 Task: Search one way flight ticket for 3 adults, 3 children in premium economy from Eastsound: Orcas Island Airport to Jacksonville: Albert J. Ellis Airport on 5-3-2023. Choice of flights is Sun country airlines. Number of bags: 1 carry on bag. Price is upto 42000. Outbound departure time preference is 11:45.
Action: Mouse moved to (286, 237)
Screenshot: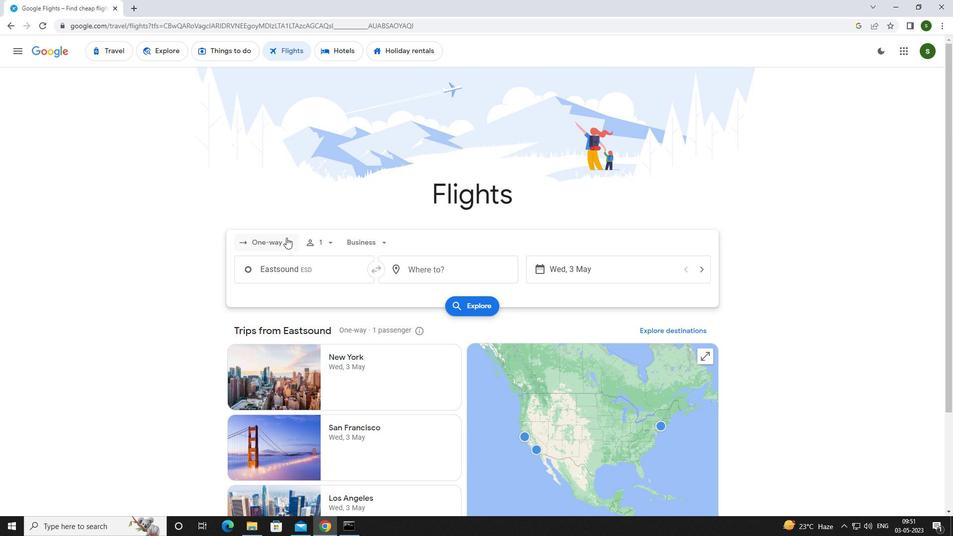 
Action: Mouse pressed left at (286, 237)
Screenshot: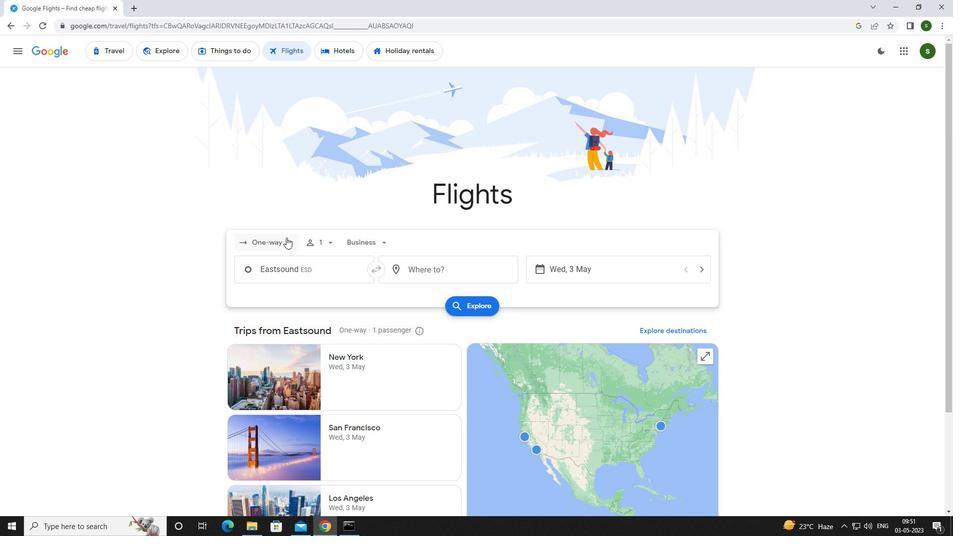 
Action: Mouse moved to (284, 287)
Screenshot: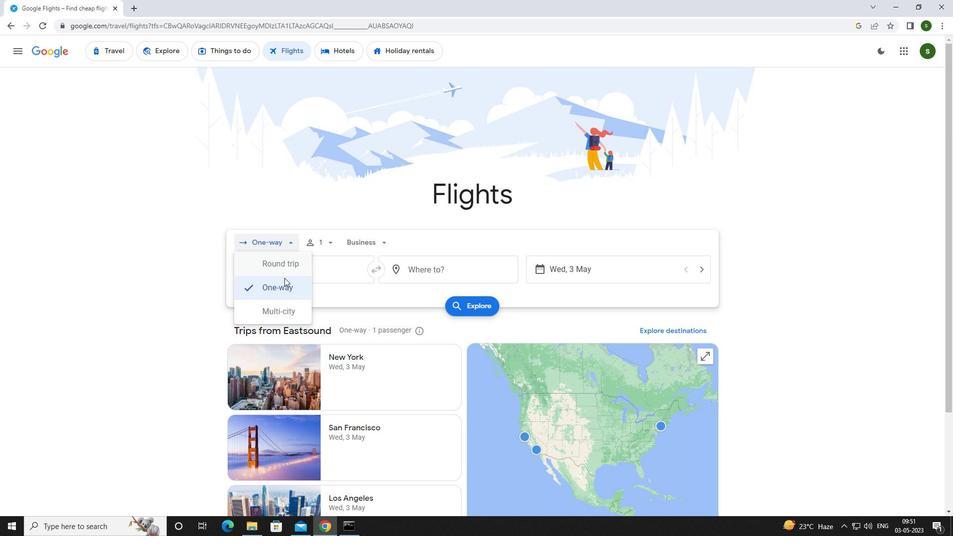 
Action: Mouse pressed left at (284, 287)
Screenshot: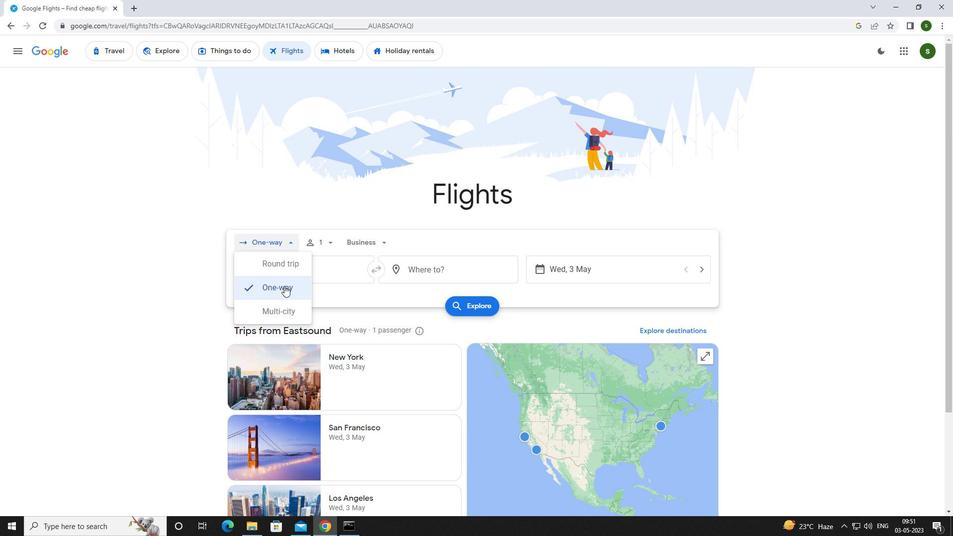 
Action: Mouse moved to (324, 244)
Screenshot: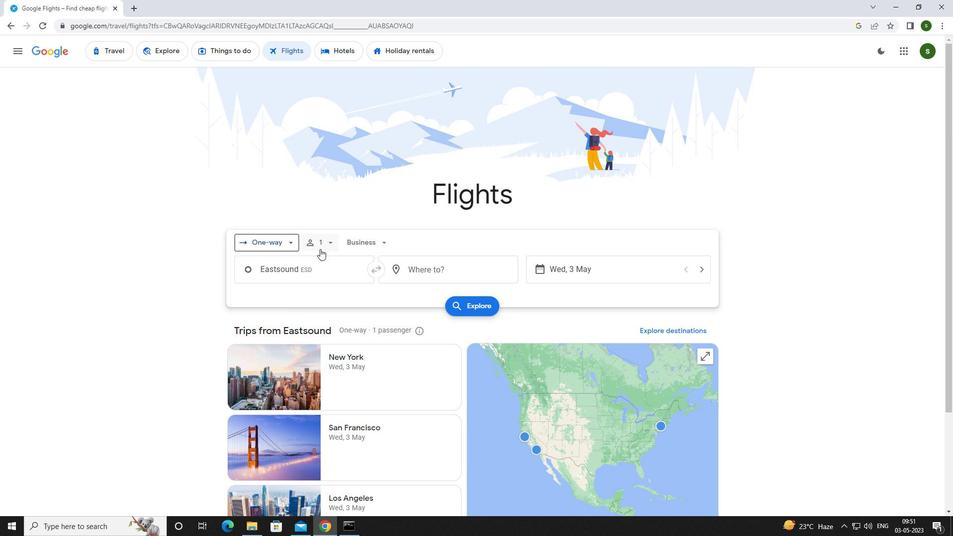 
Action: Mouse pressed left at (324, 244)
Screenshot: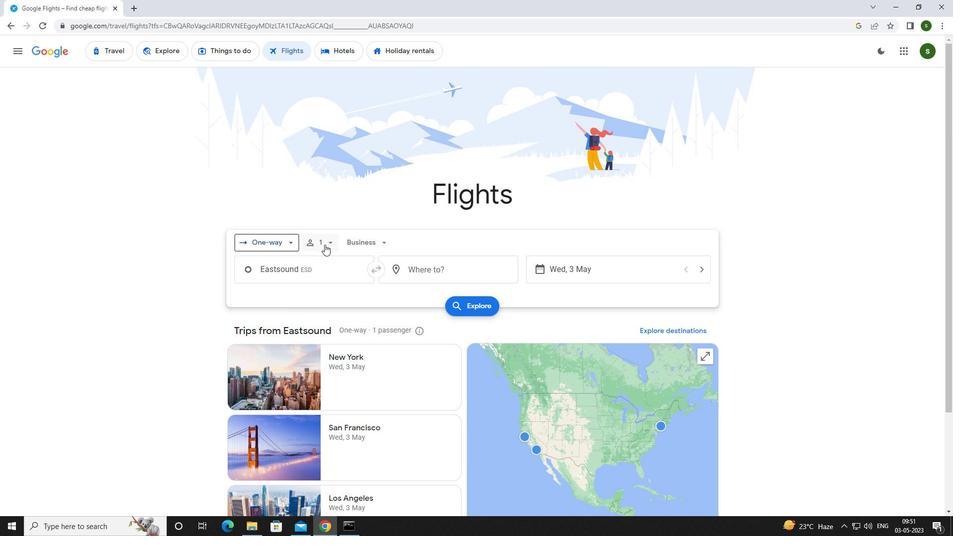 
Action: Mouse moved to (410, 272)
Screenshot: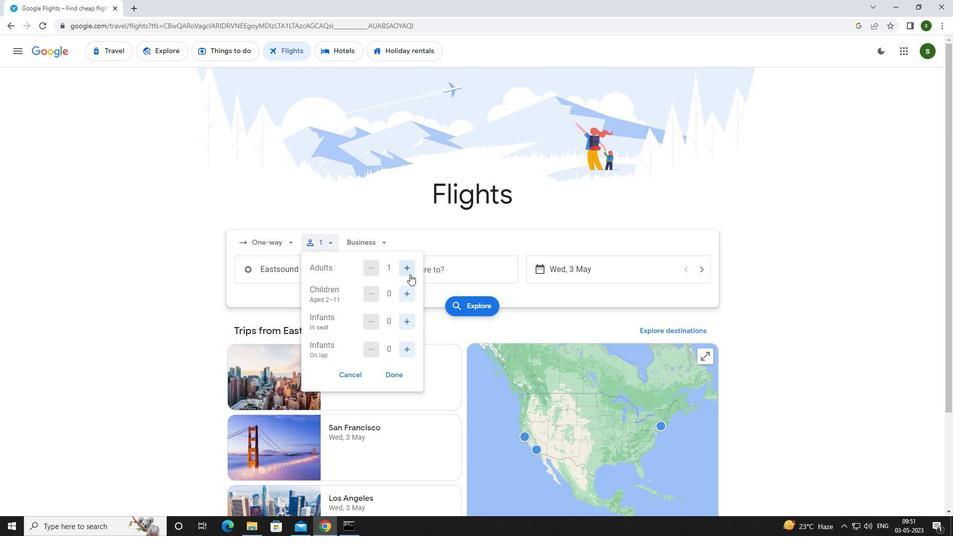 
Action: Mouse pressed left at (410, 272)
Screenshot: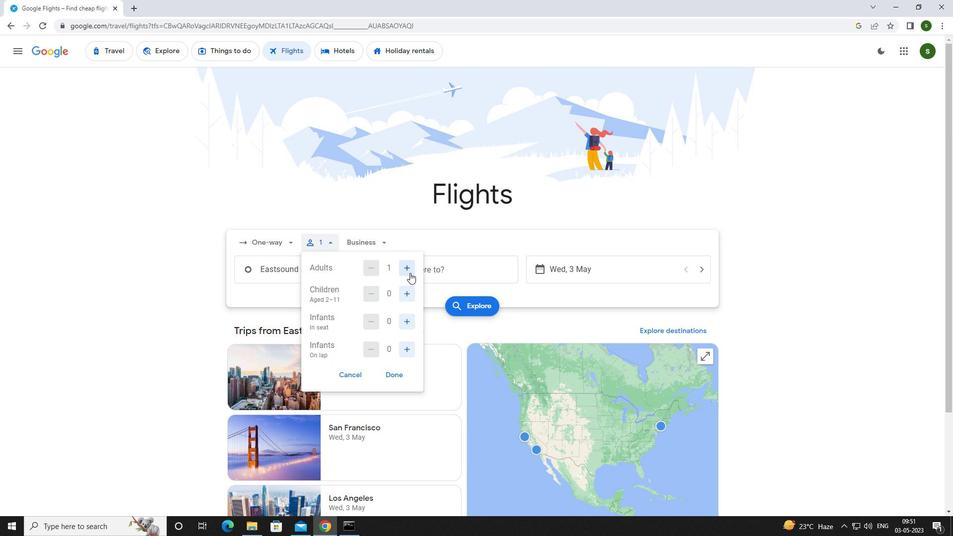 
Action: Mouse pressed left at (410, 272)
Screenshot: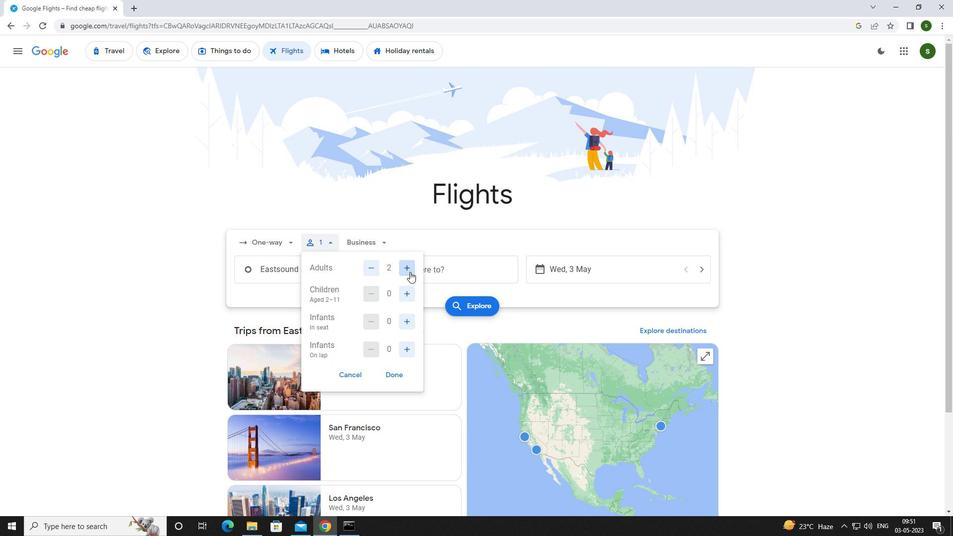 
Action: Mouse moved to (408, 291)
Screenshot: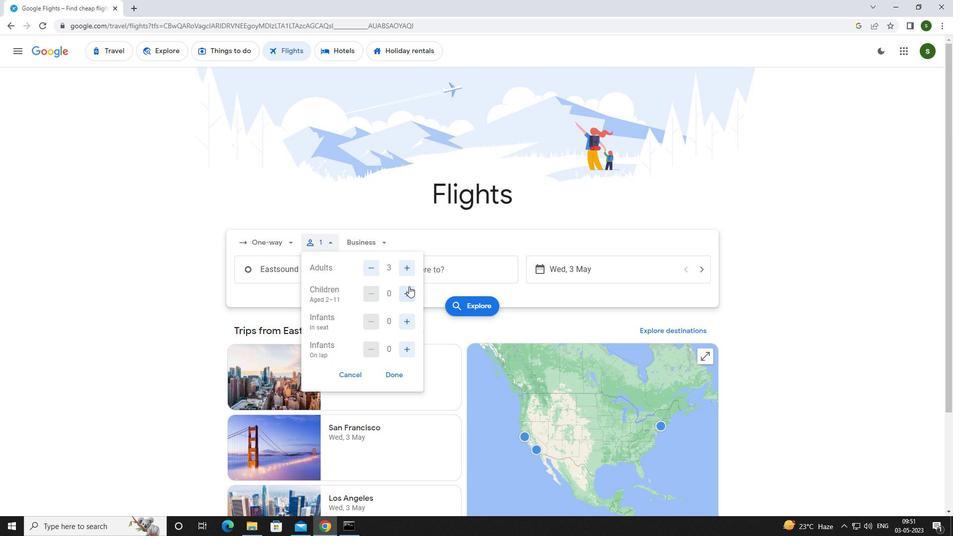 
Action: Mouse pressed left at (408, 291)
Screenshot: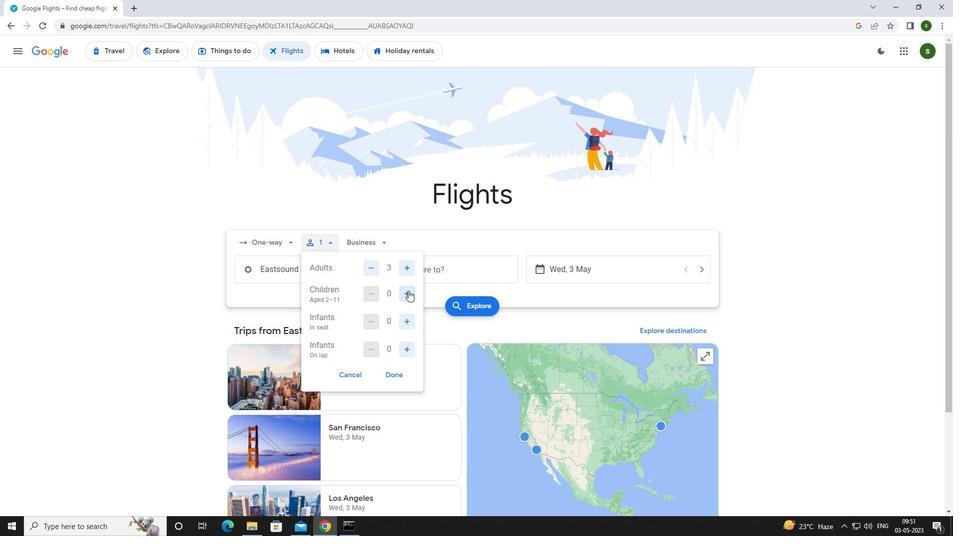 
Action: Mouse pressed left at (408, 291)
Screenshot: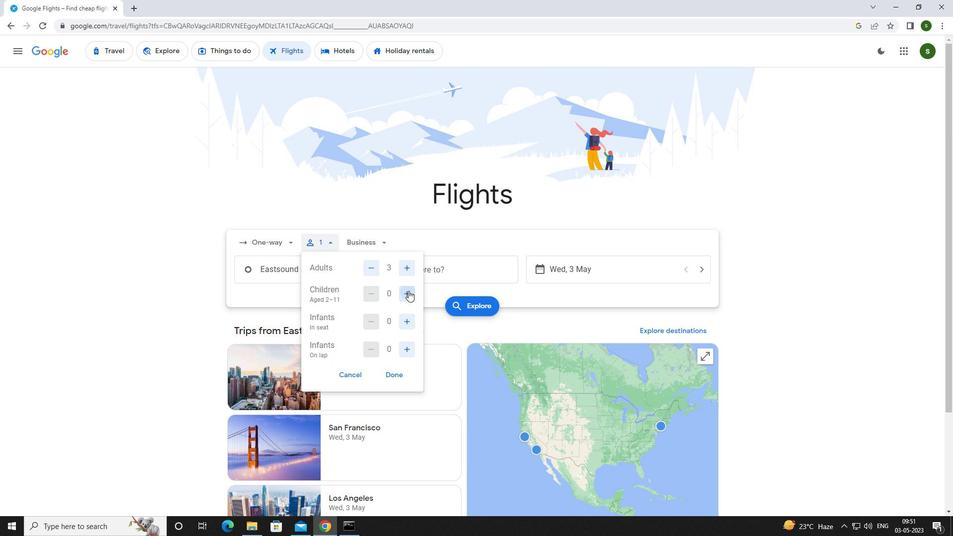 
Action: Mouse pressed left at (408, 291)
Screenshot: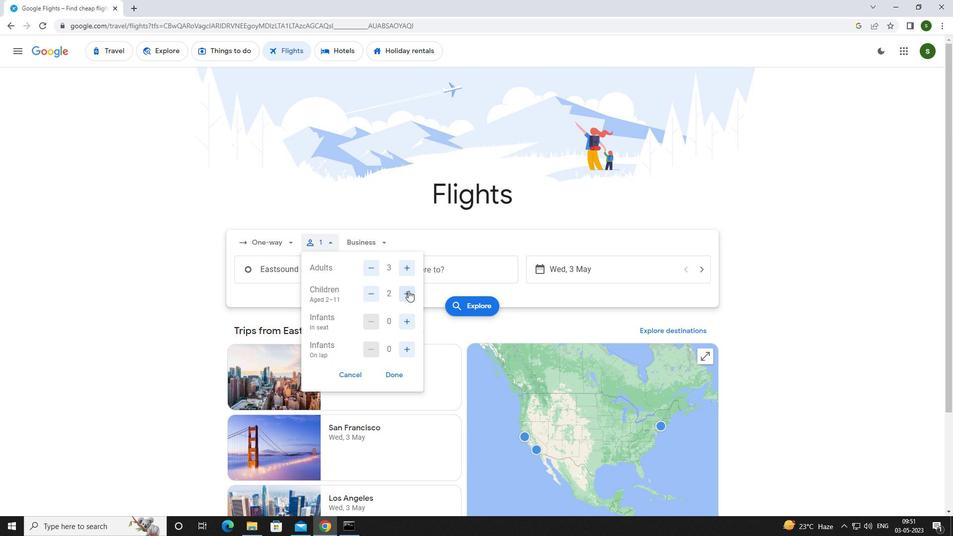 
Action: Mouse moved to (381, 240)
Screenshot: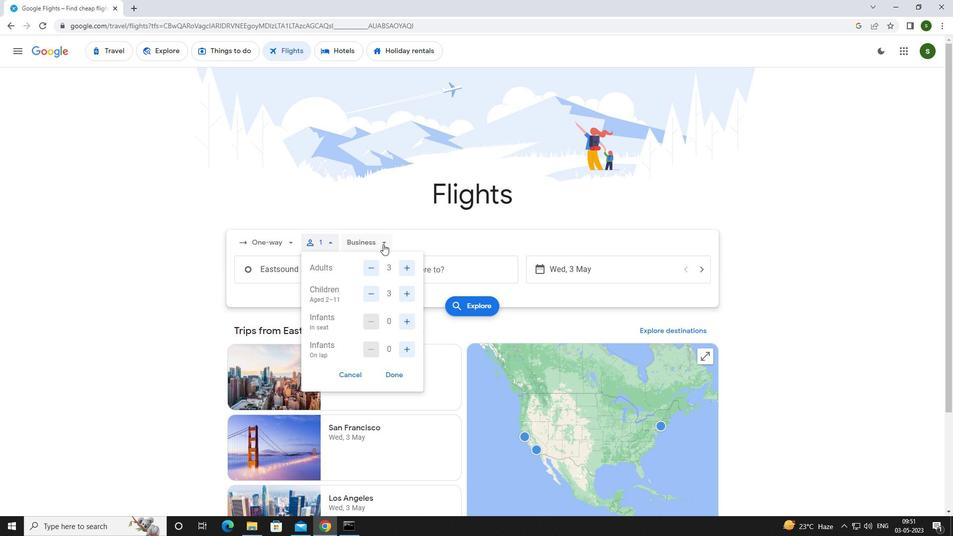 
Action: Mouse pressed left at (381, 240)
Screenshot: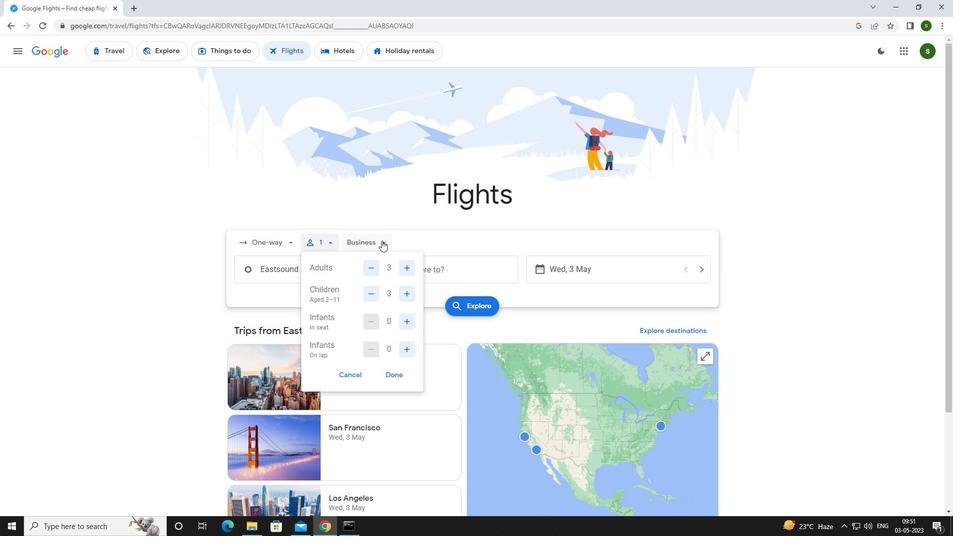 
Action: Mouse moved to (388, 290)
Screenshot: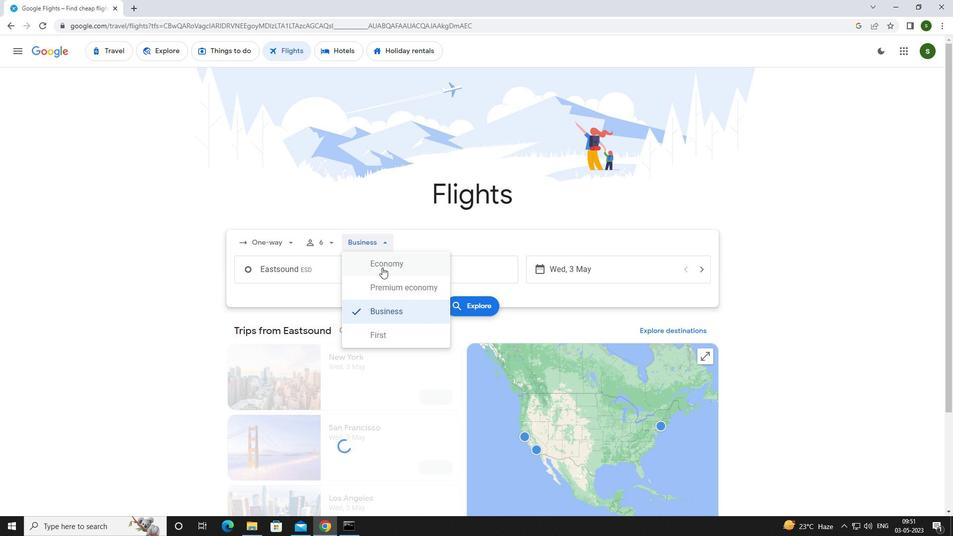 
Action: Mouse pressed left at (388, 290)
Screenshot: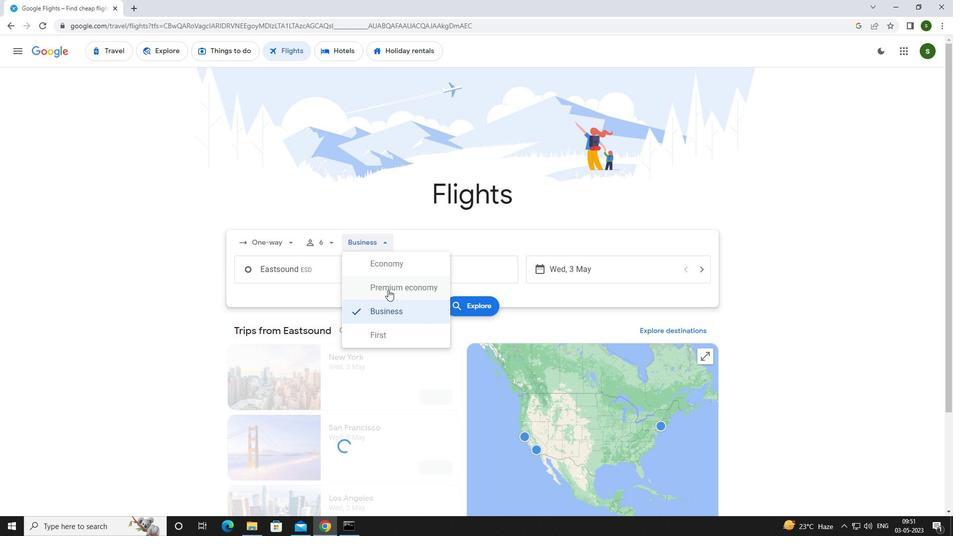 
Action: Mouse moved to (347, 267)
Screenshot: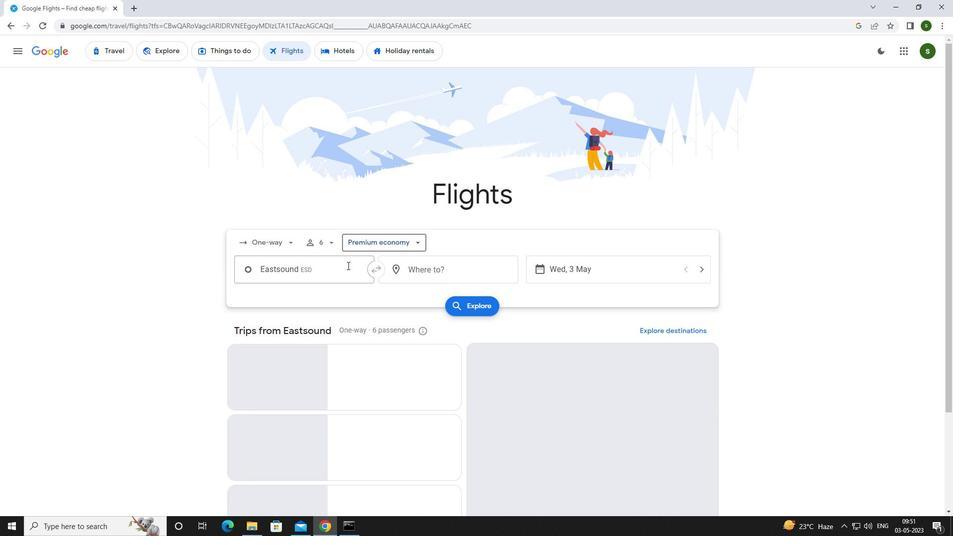 
Action: Mouse pressed left at (347, 267)
Screenshot: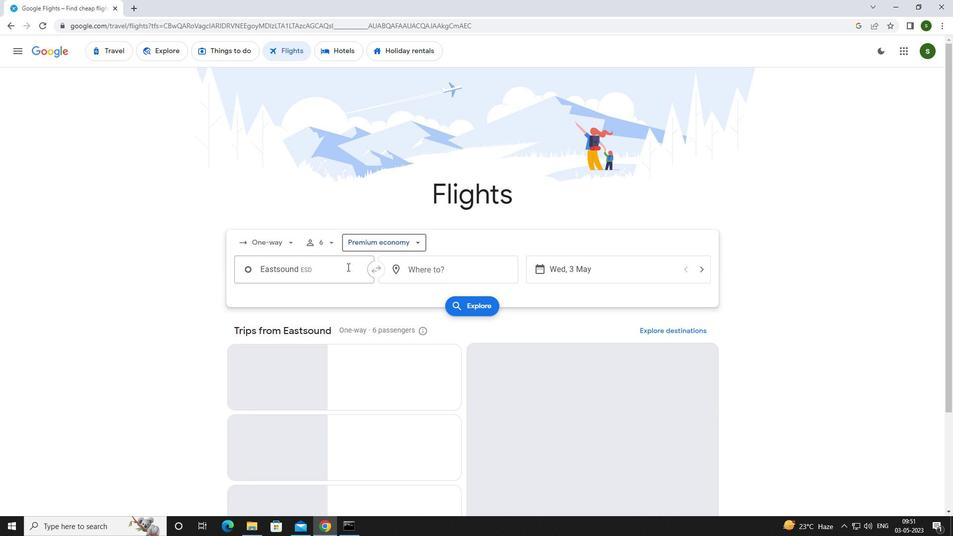 
Action: Mouse moved to (349, 267)
Screenshot: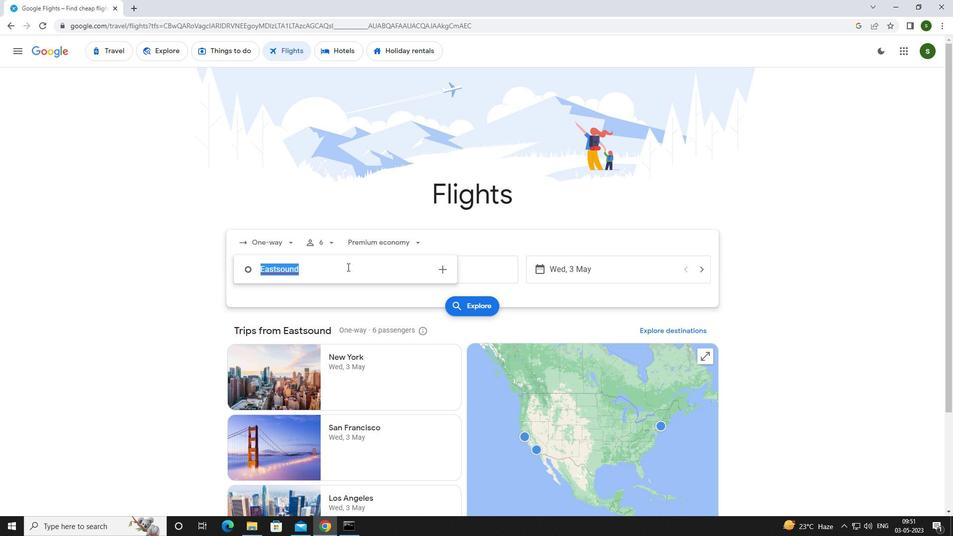 
Action: Key pressed <Key.caps_lock>o<Key.caps_lock>rcas
Screenshot: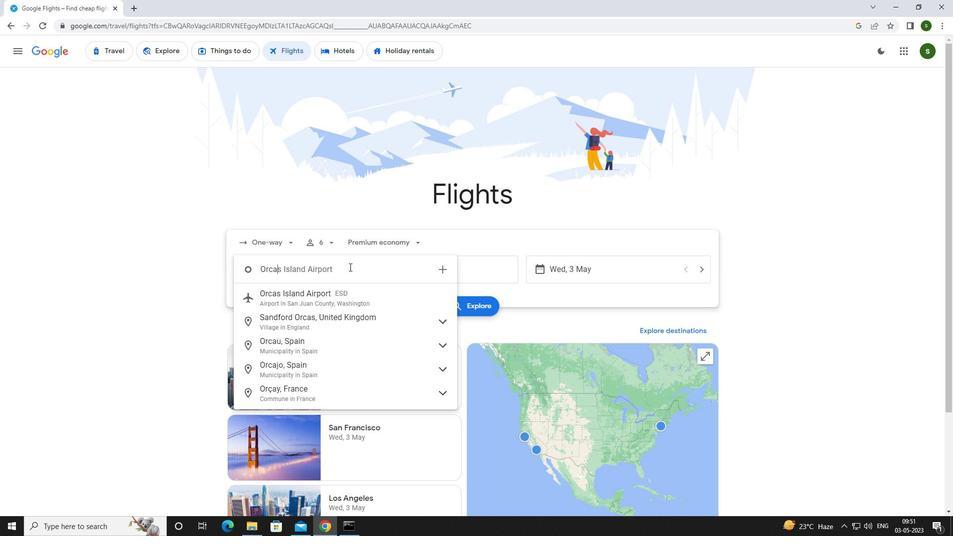 
Action: Mouse moved to (357, 293)
Screenshot: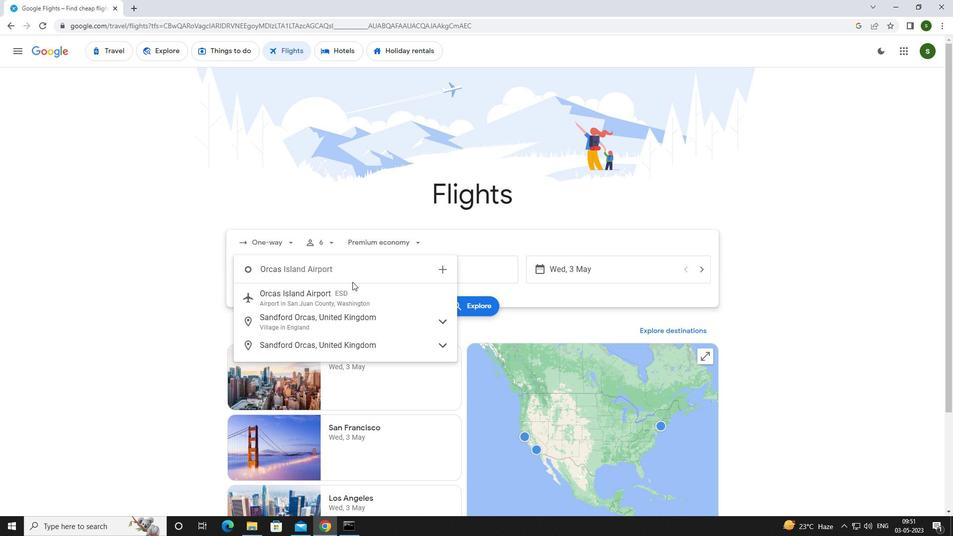 
Action: Mouse pressed left at (357, 293)
Screenshot: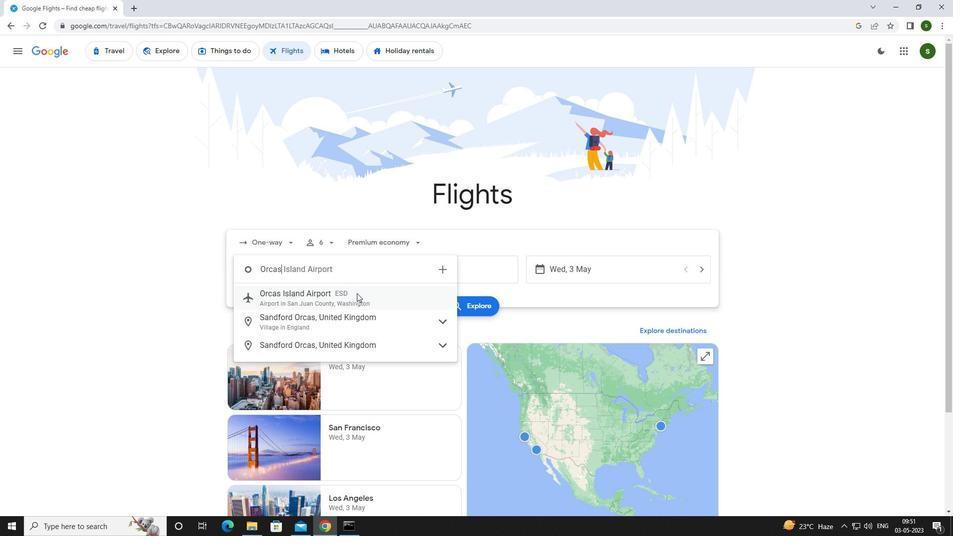
Action: Mouse moved to (452, 265)
Screenshot: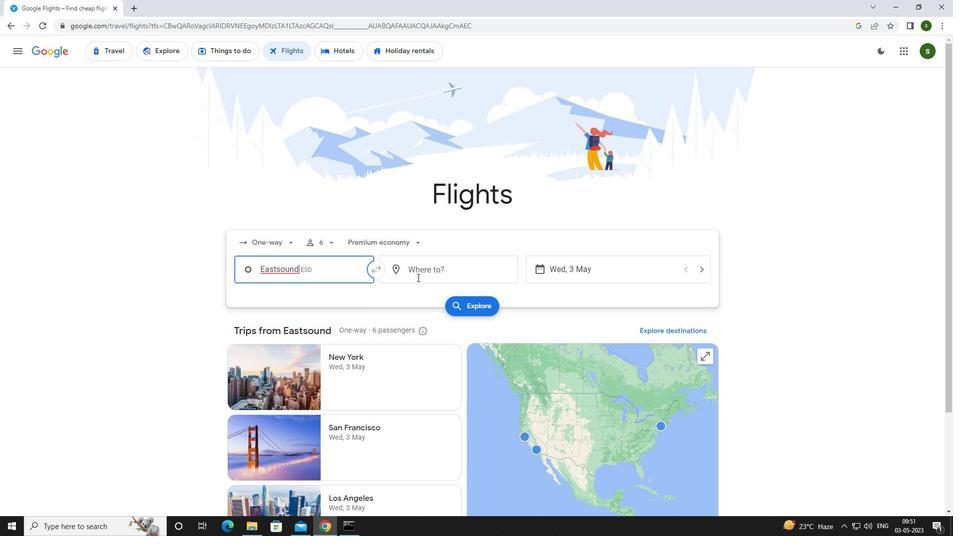 
Action: Mouse pressed left at (452, 265)
Screenshot: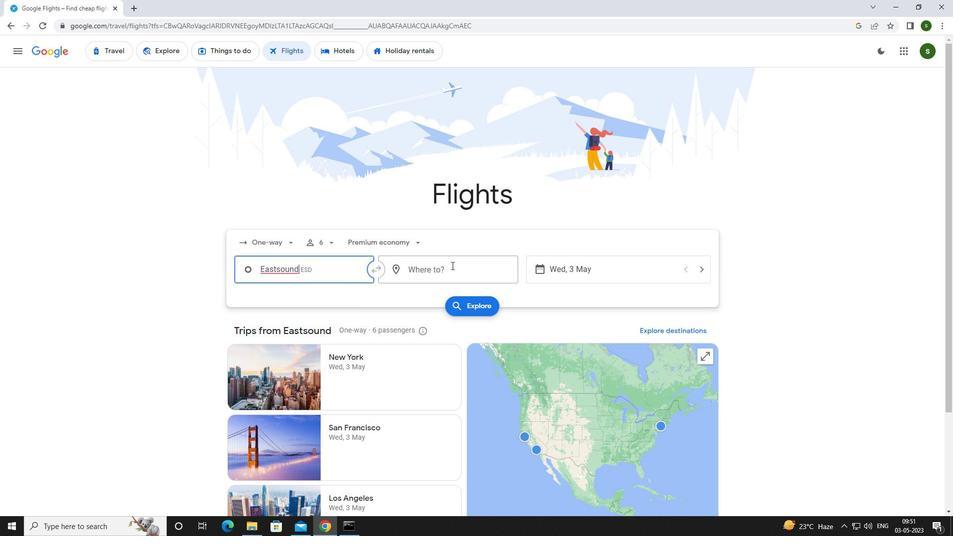 
Action: Mouse moved to (454, 264)
Screenshot: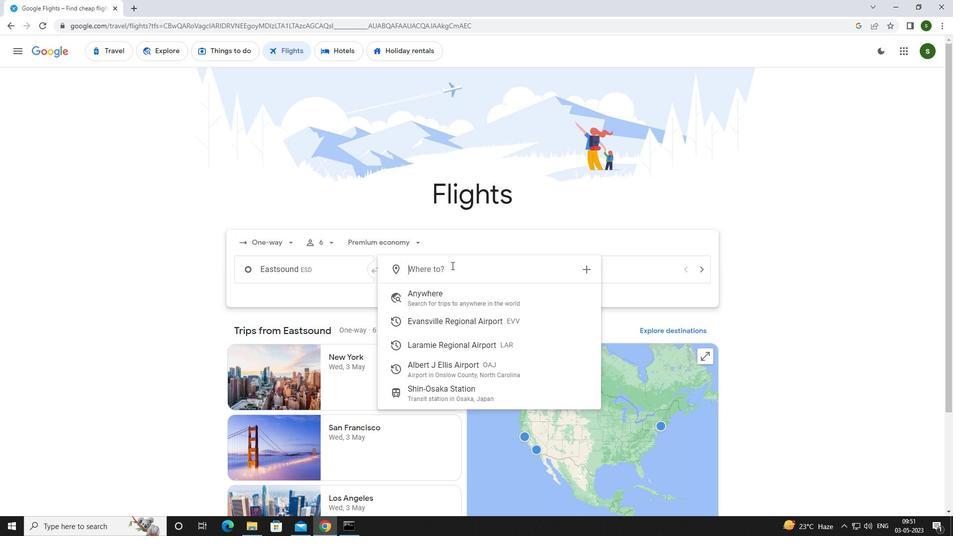 
Action: Key pressed <Key.caps_lock>a<Key.caps_lock>lbert<Key.space>
Screenshot: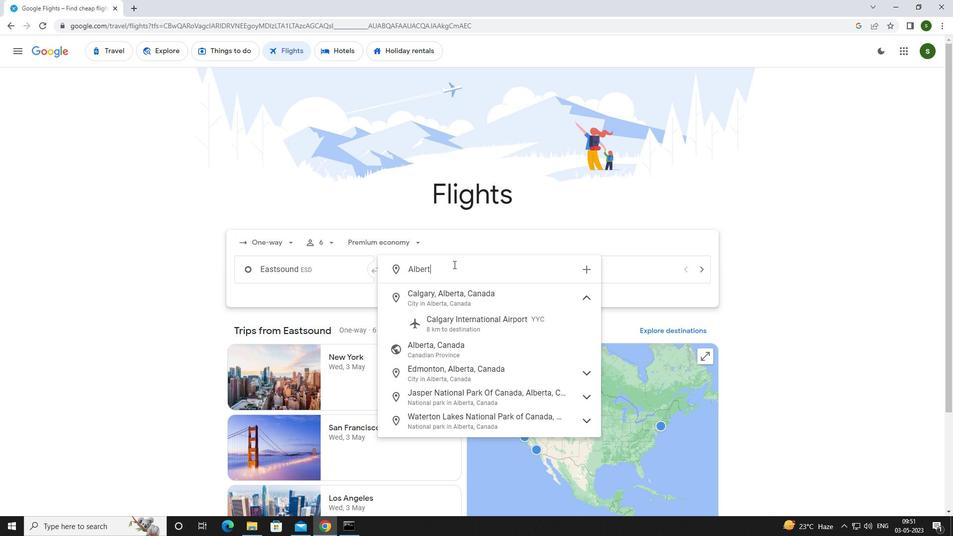 
Action: Mouse moved to (457, 299)
Screenshot: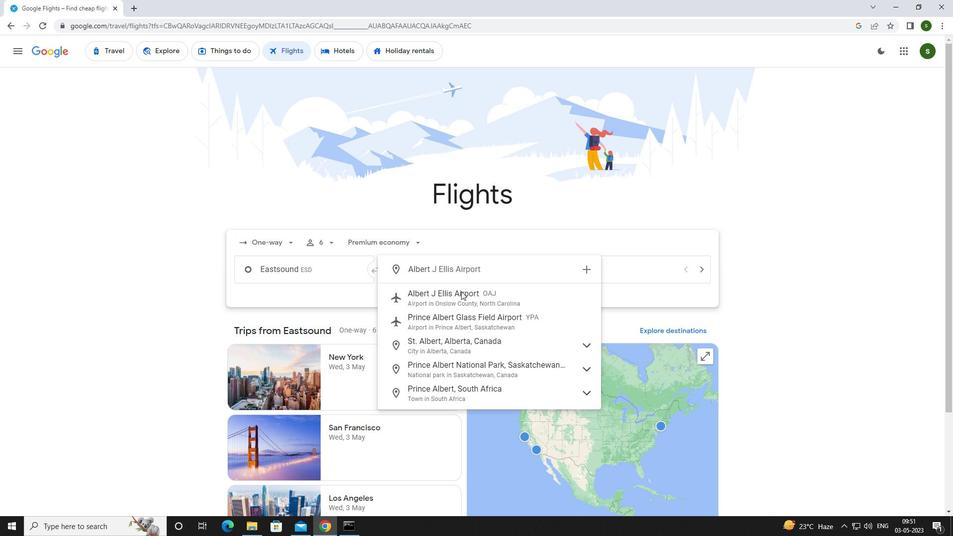 
Action: Mouse pressed left at (457, 299)
Screenshot: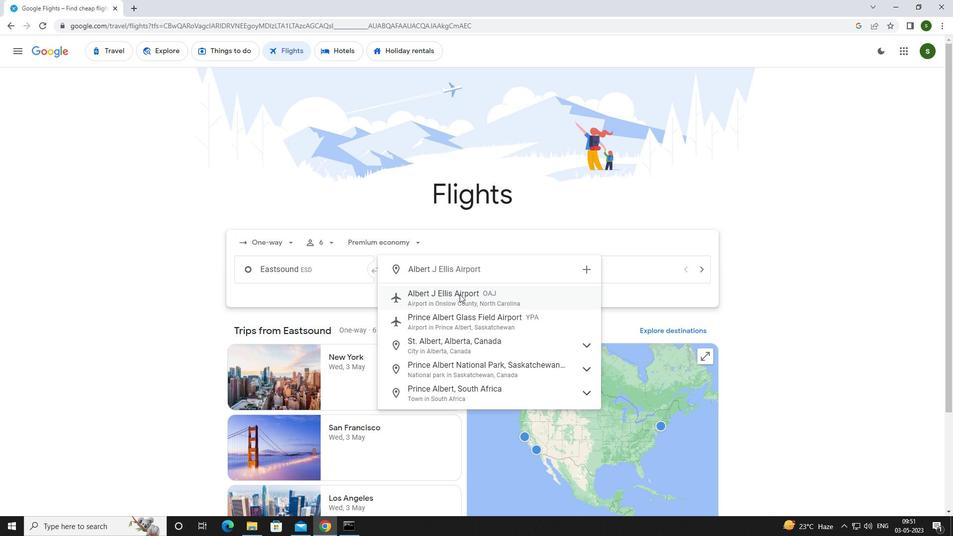 
Action: Mouse moved to (613, 274)
Screenshot: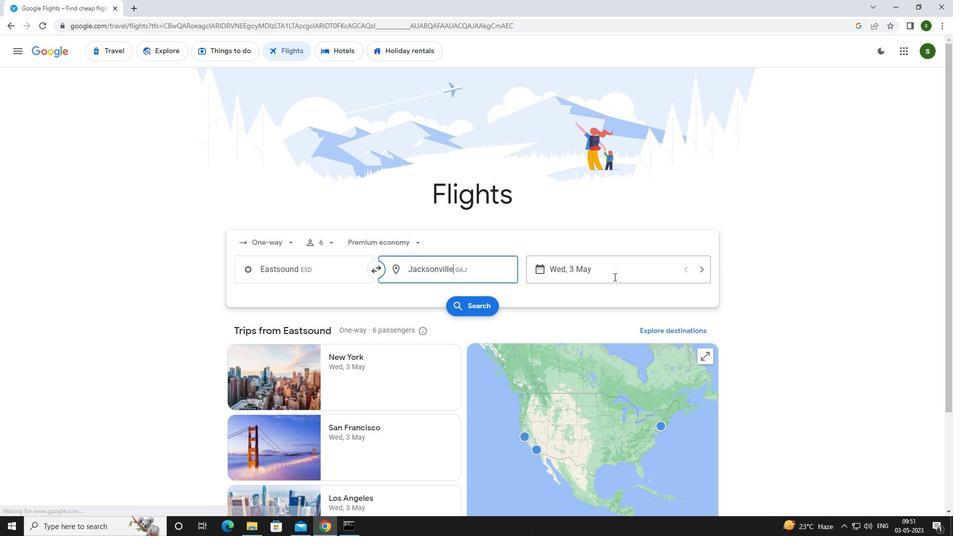 
Action: Mouse pressed left at (613, 274)
Screenshot: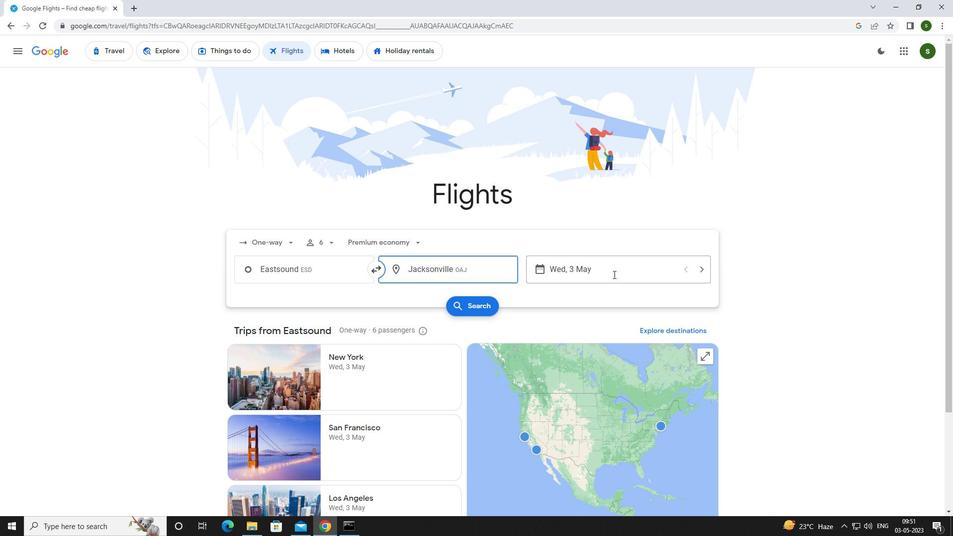
Action: Mouse moved to (430, 336)
Screenshot: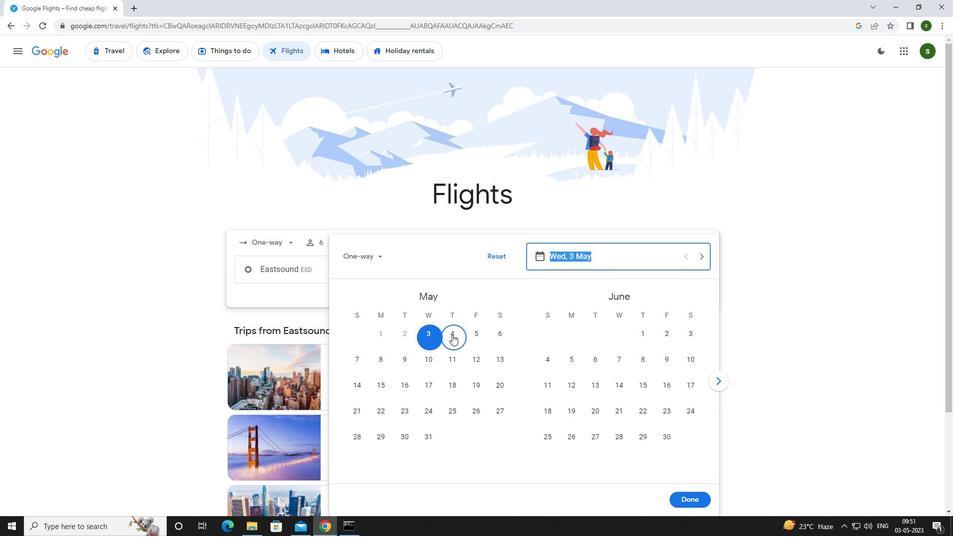 
Action: Mouse pressed left at (430, 336)
Screenshot: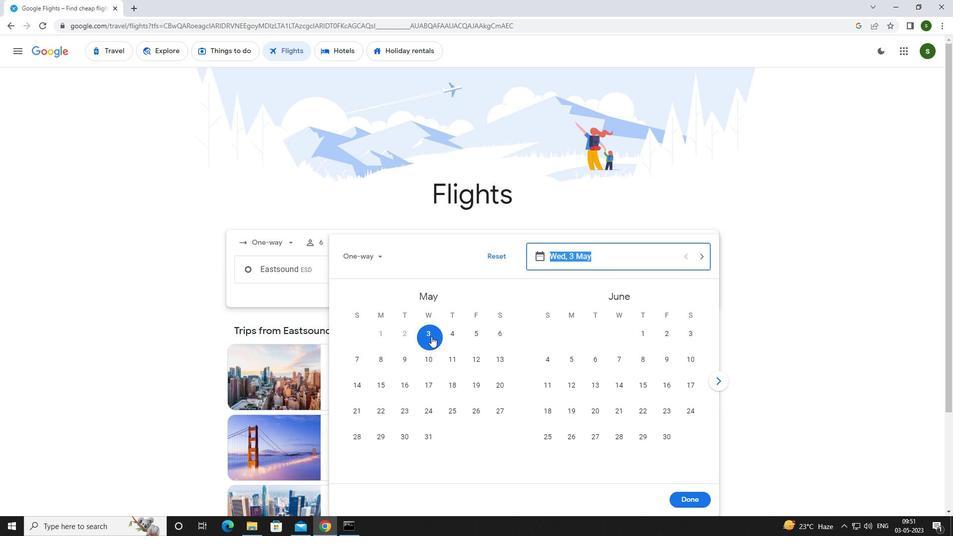 
Action: Mouse moved to (688, 495)
Screenshot: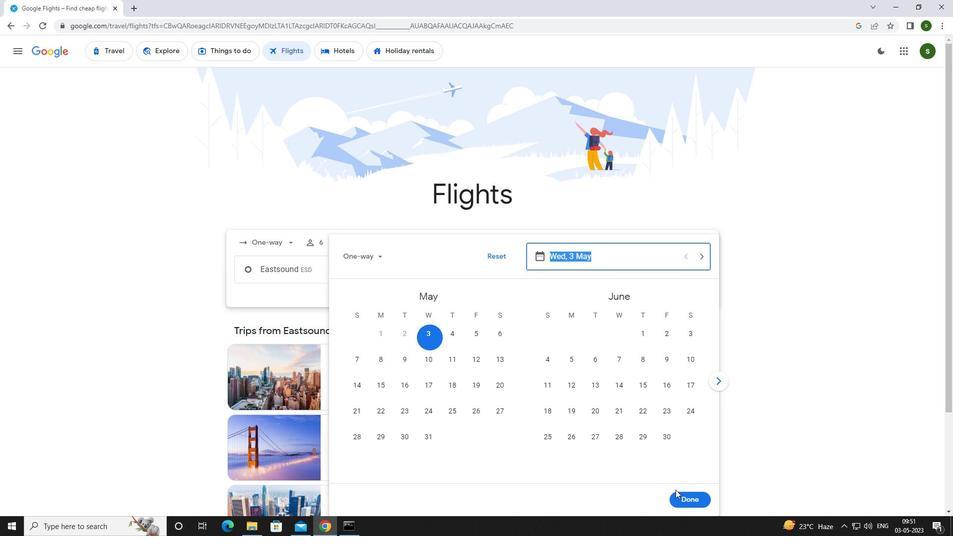 
Action: Mouse pressed left at (688, 495)
Screenshot: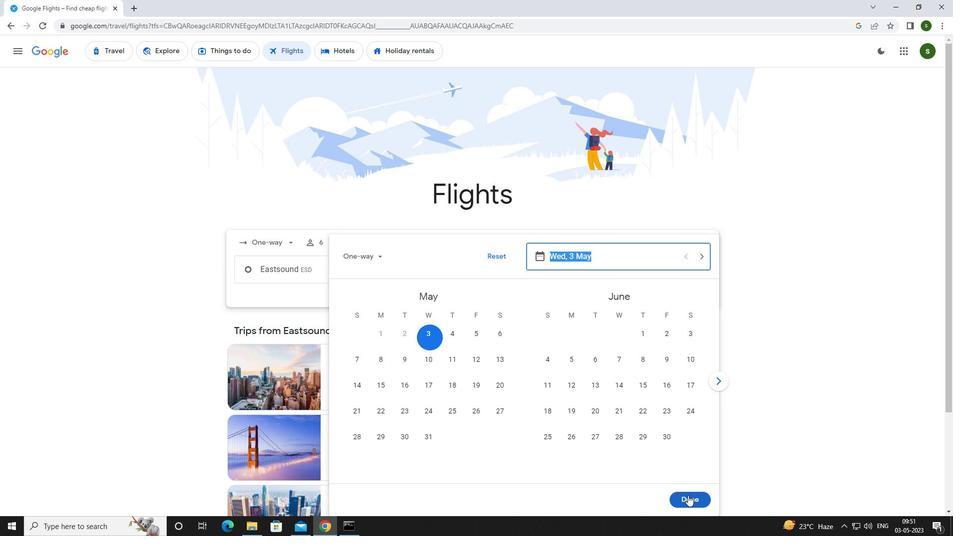
Action: Mouse moved to (491, 304)
Screenshot: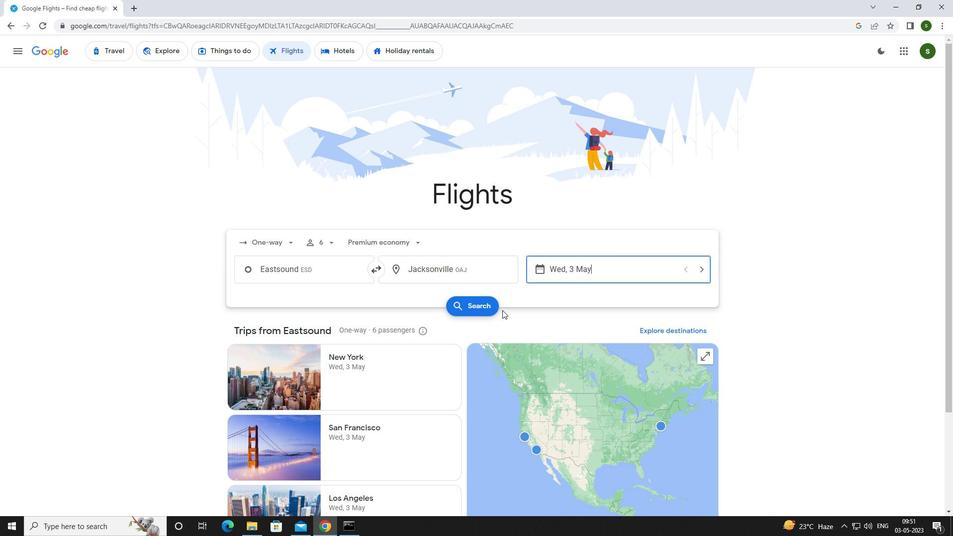 
Action: Mouse pressed left at (491, 304)
Screenshot: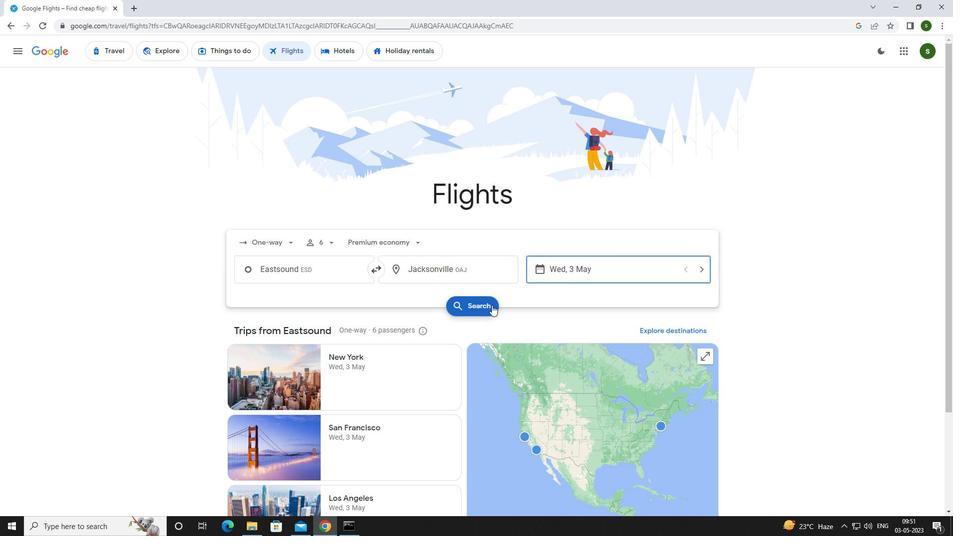 
Action: Mouse moved to (247, 142)
Screenshot: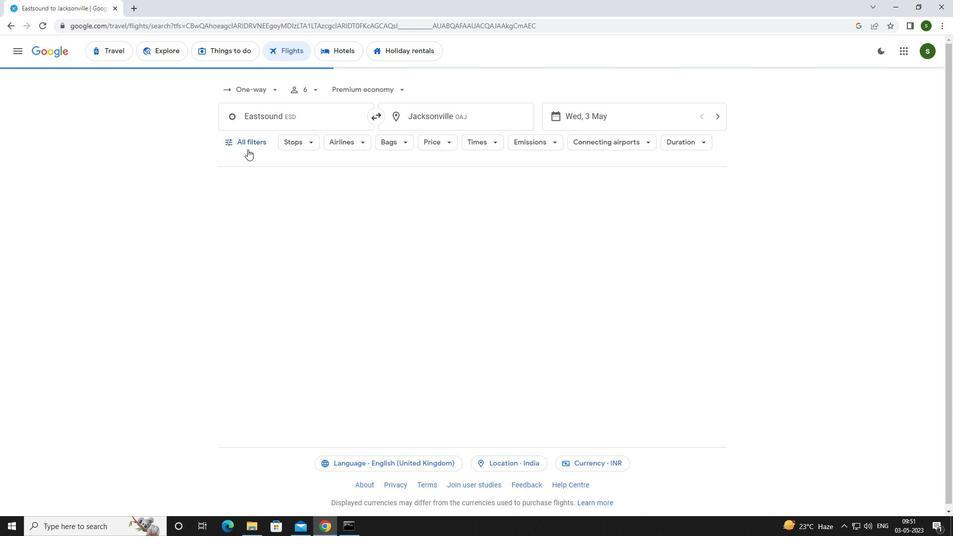 
Action: Mouse pressed left at (247, 142)
Screenshot: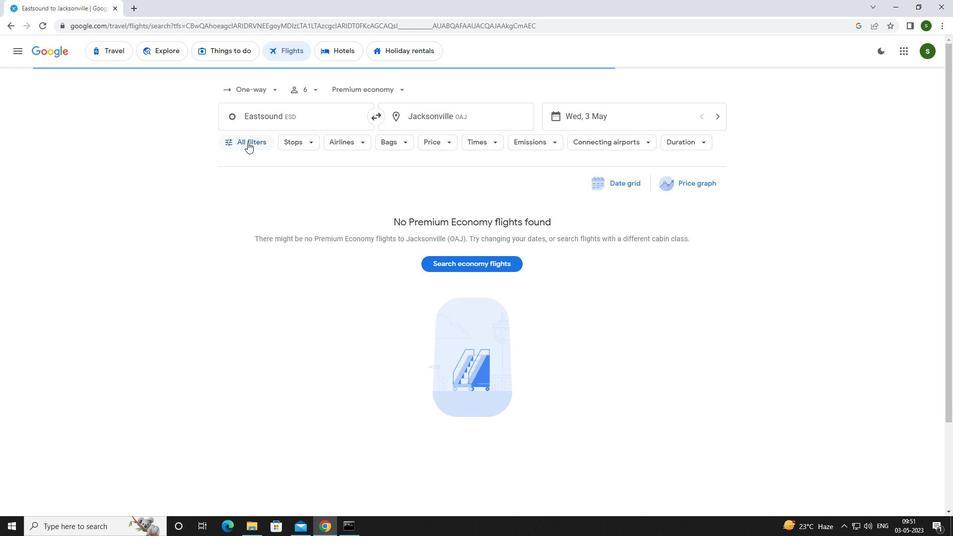 
Action: Mouse moved to (370, 350)
Screenshot: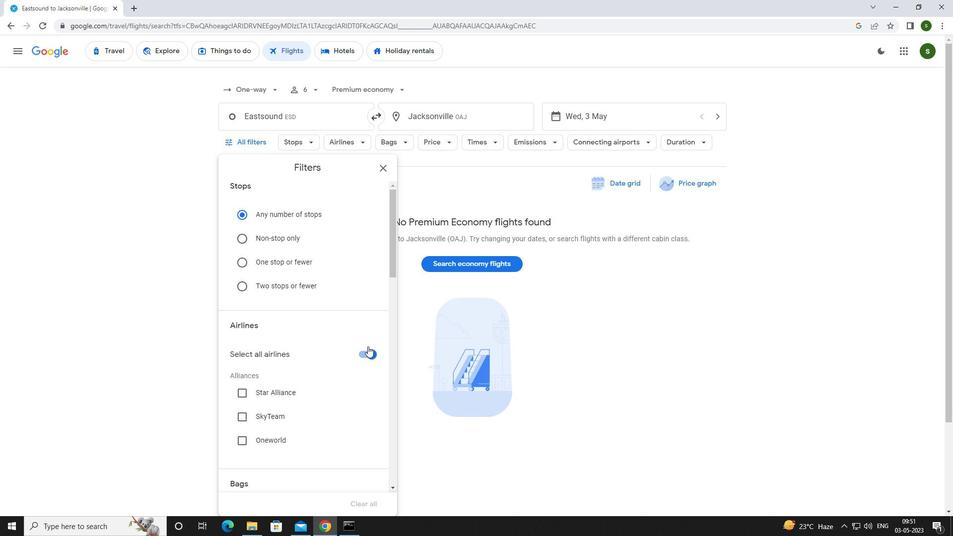 
Action: Mouse pressed left at (370, 350)
Screenshot: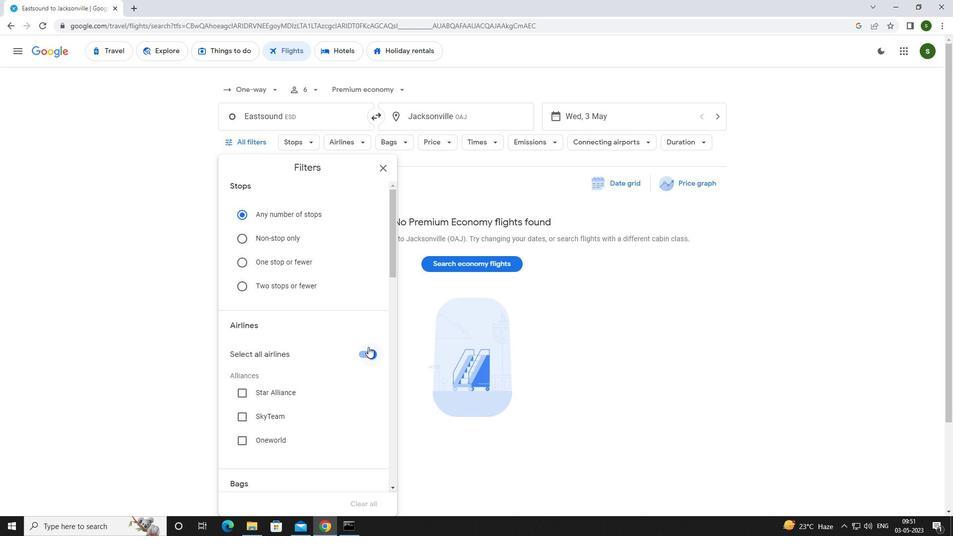 
Action: Mouse moved to (362, 322)
Screenshot: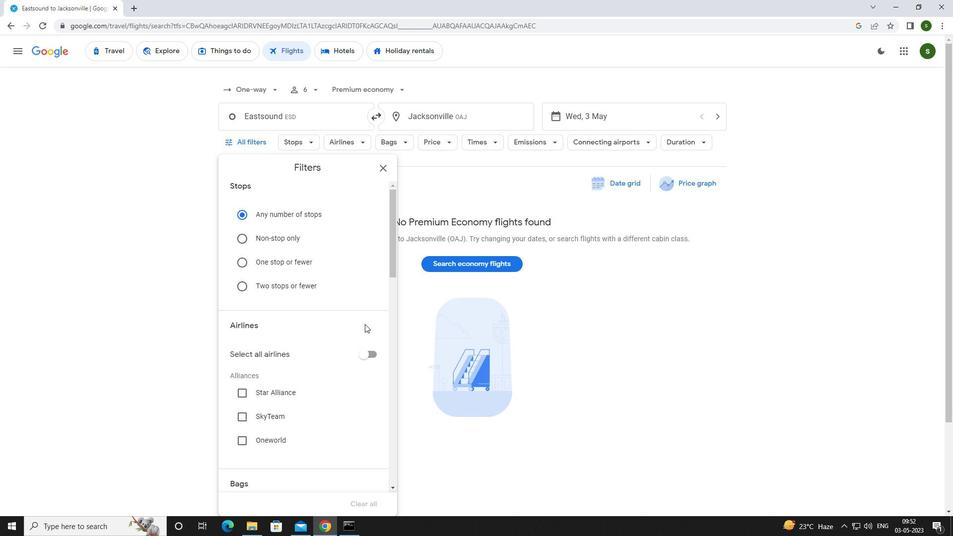 
Action: Mouse scrolled (362, 322) with delta (0, 0)
Screenshot: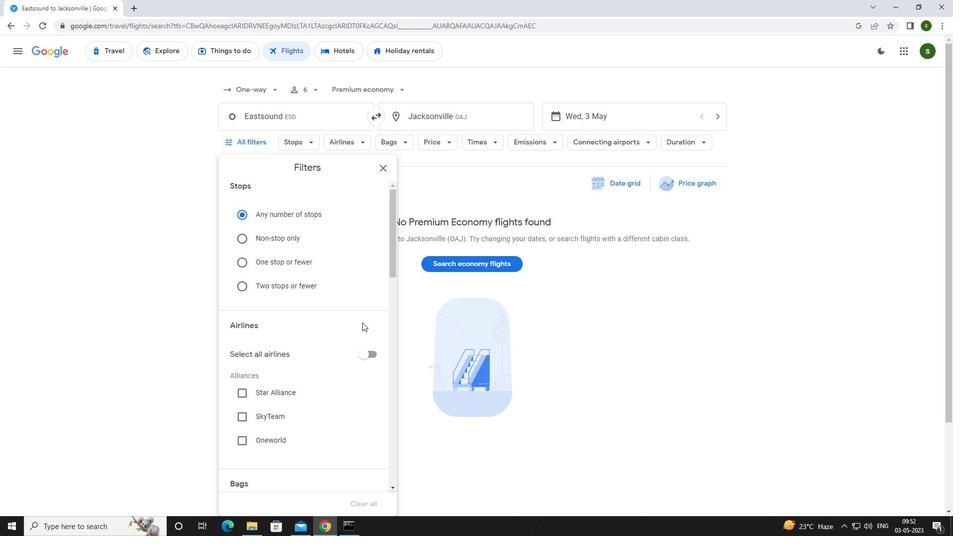 
Action: Mouse scrolled (362, 322) with delta (0, 0)
Screenshot: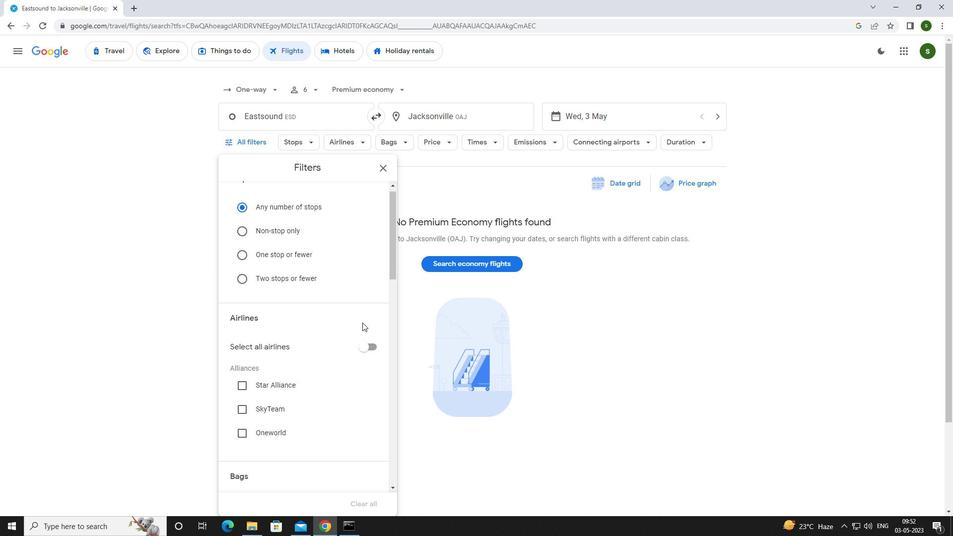 
Action: Mouse scrolled (362, 322) with delta (0, 0)
Screenshot: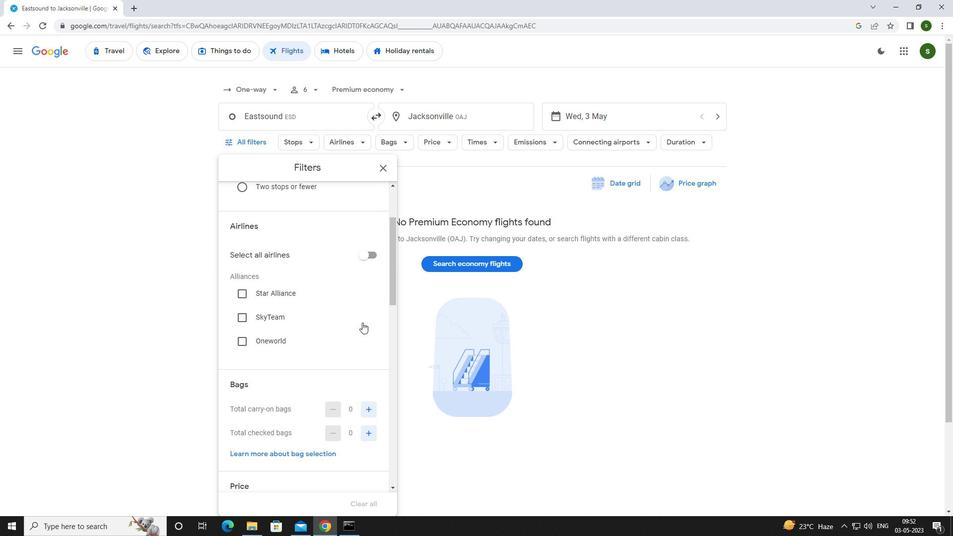 
Action: Mouse moved to (368, 358)
Screenshot: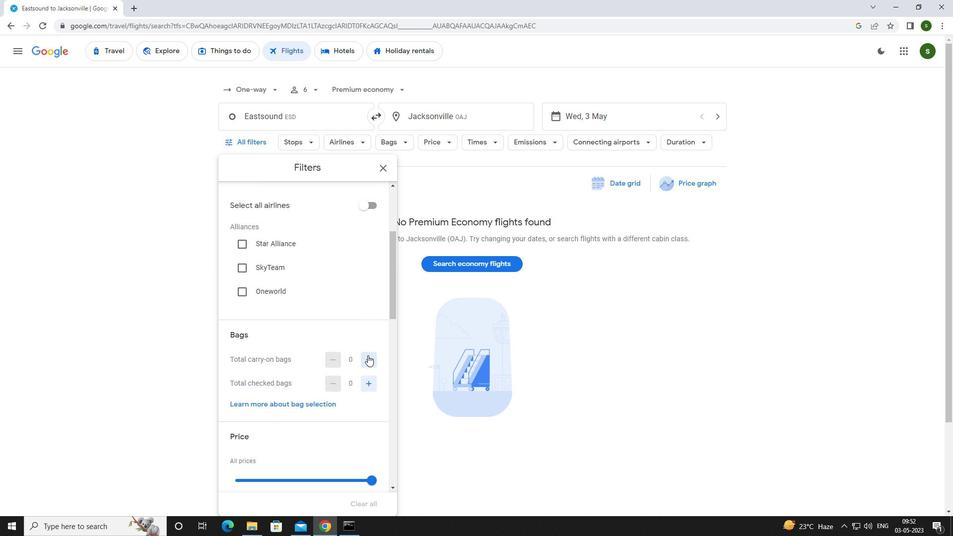 
Action: Mouse pressed left at (368, 358)
Screenshot: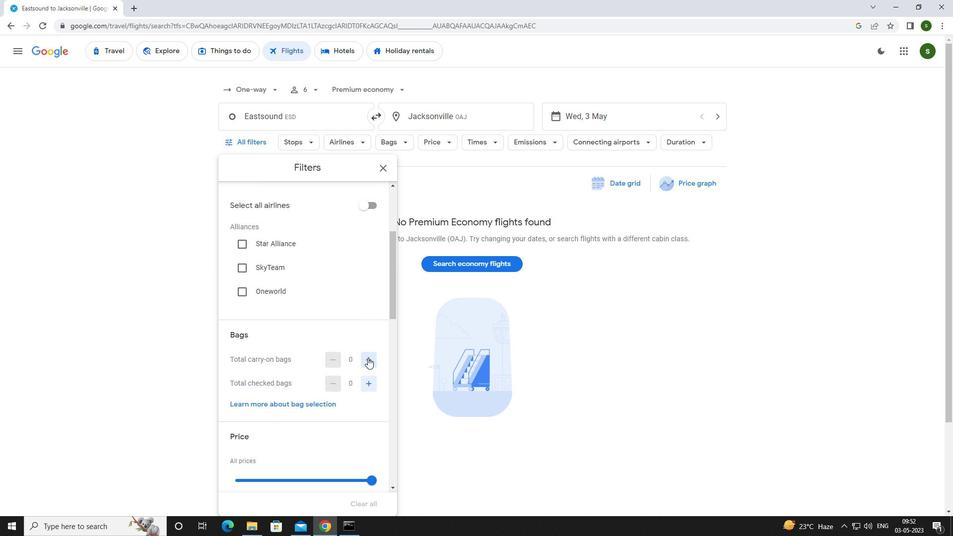
Action: Mouse scrolled (368, 357) with delta (0, 0)
Screenshot: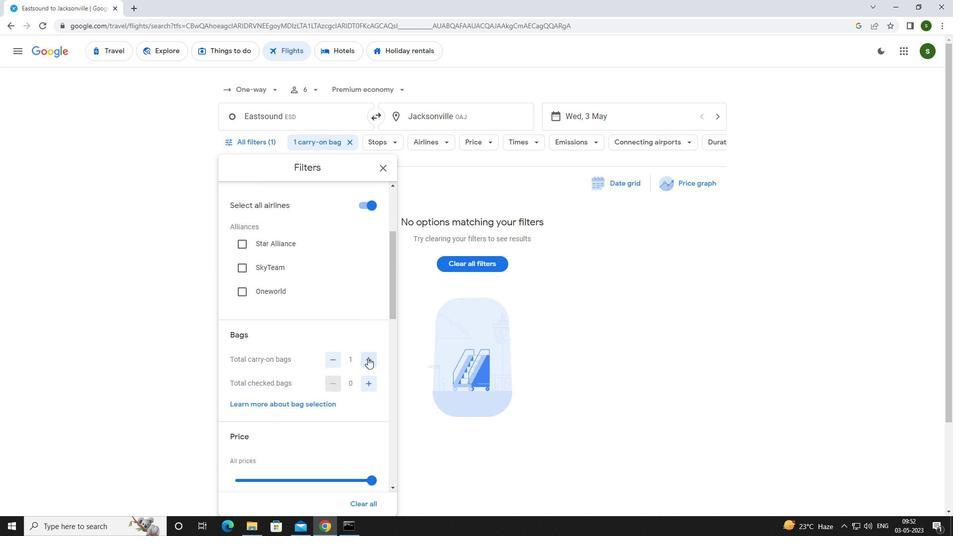 
Action: Mouse scrolled (368, 357) with delta (0, 0)
Screenshot: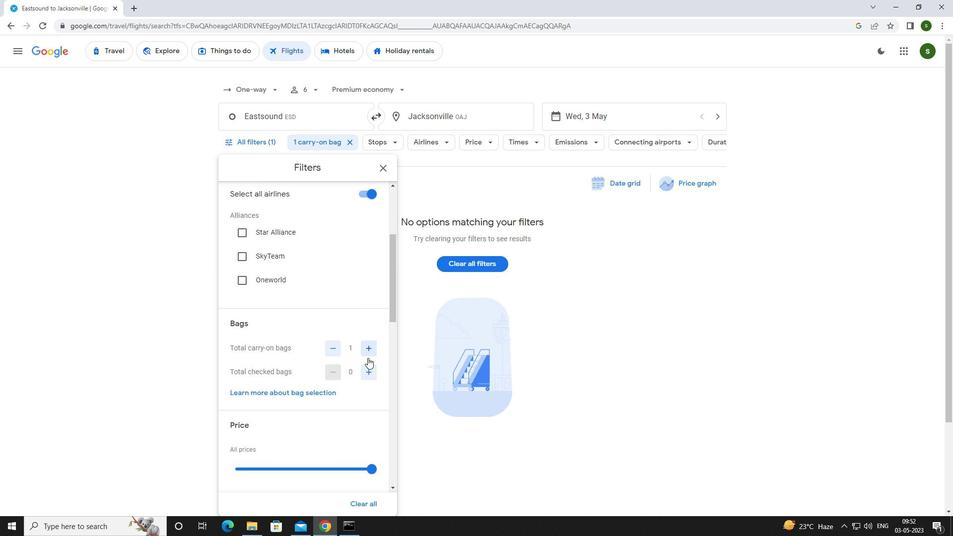 
Action: Mouse scrolled (368, 357) with delta (0, 0)
Screenshot: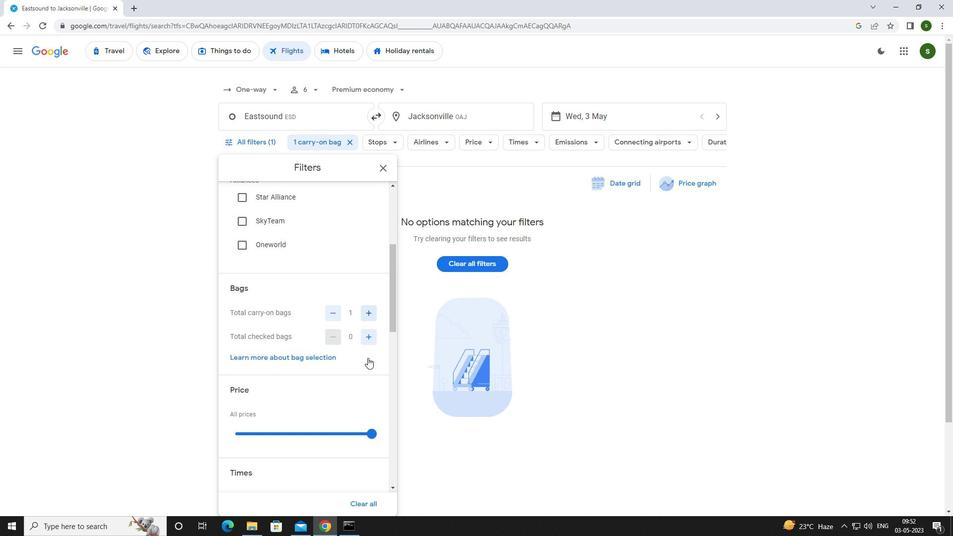 
Action: Mouse moved to (370, 331)
Screenshot: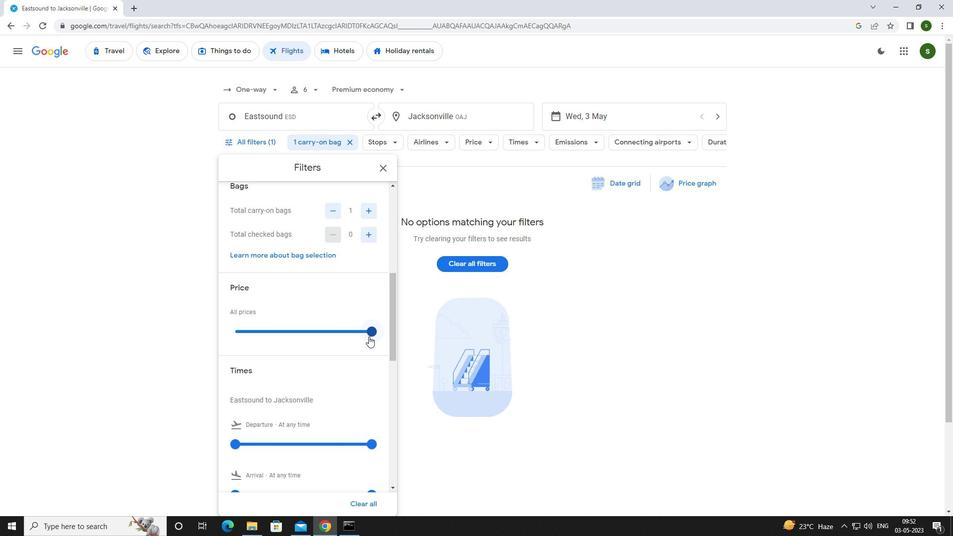 
Action: Mouse pressed left at (370, 331)
Screenshot: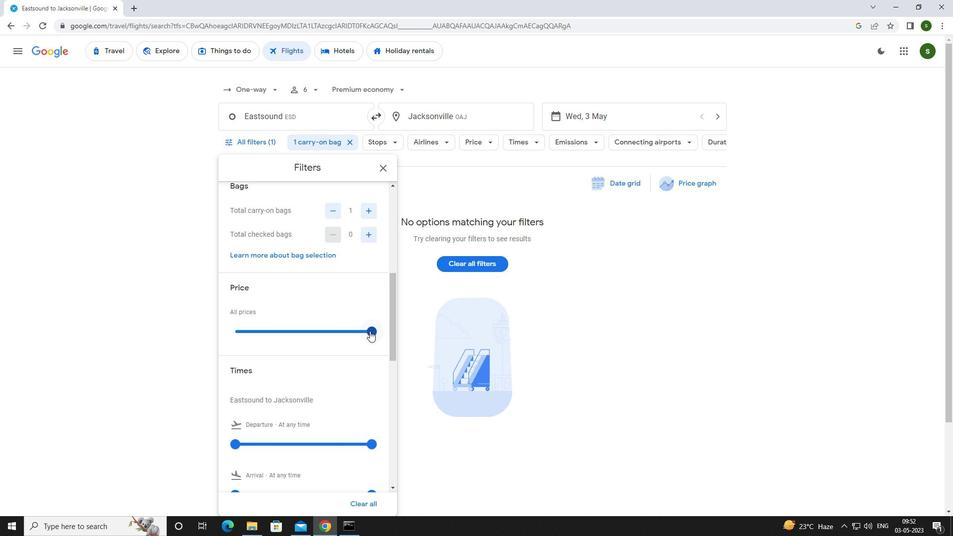 
Action: Mouse scrolled (370, 330) with delta (0, 0)
Screenshot: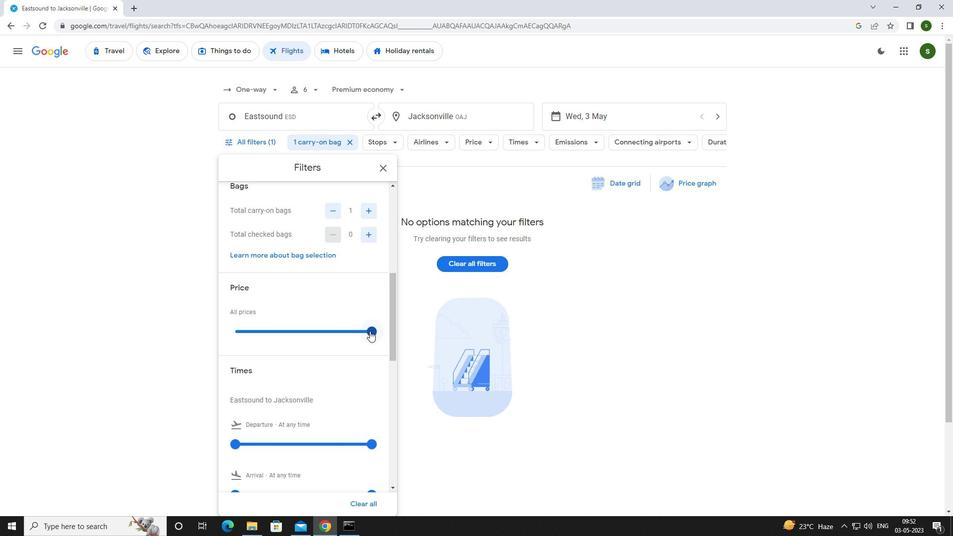 
Action: Mouse moved to (234, 394)
Screenshot: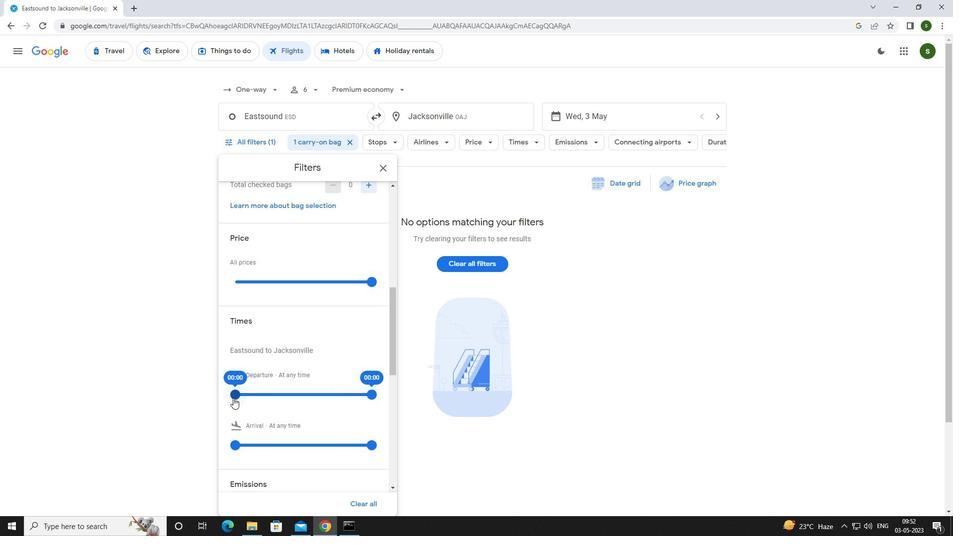 
Action: Mouse pressed left at (234, 394)
Screenshot: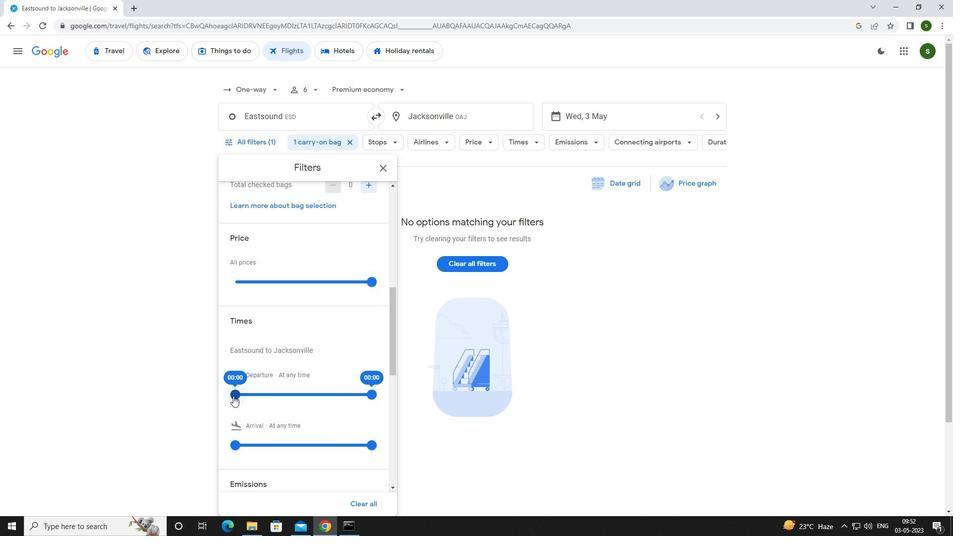 
Action: Mouse moved to (596, 342)
Screenshot: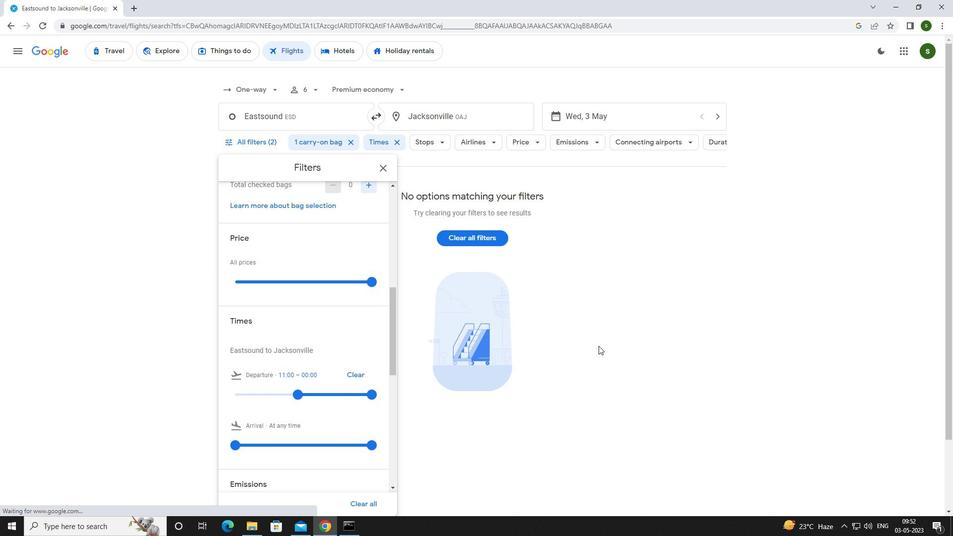 
Action: Mouse pressed left at (596, 342)
Screenshot: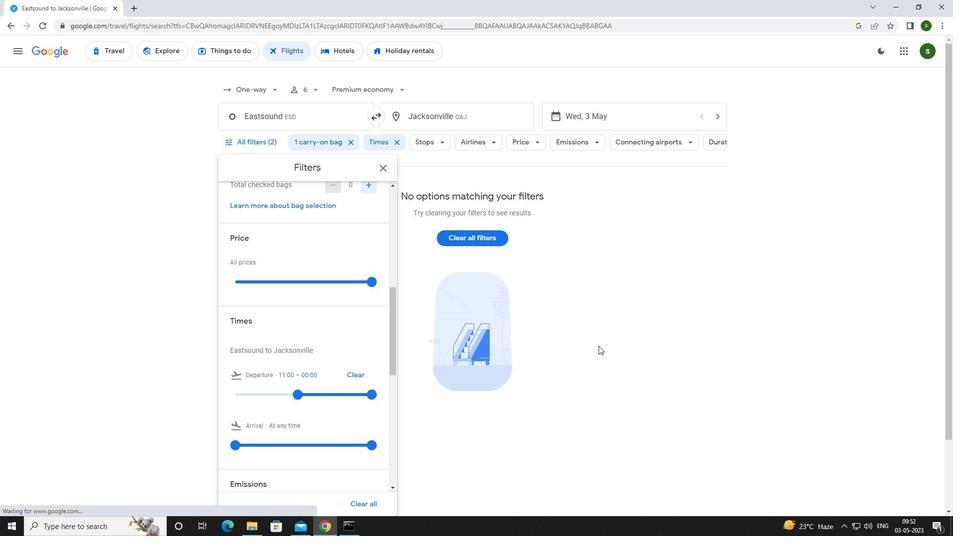 
